 Task: Select the onSingleOr DoubleHash option in the path including workspace header completions.
Action: Mouse moved to (13, 459)
Screenshot: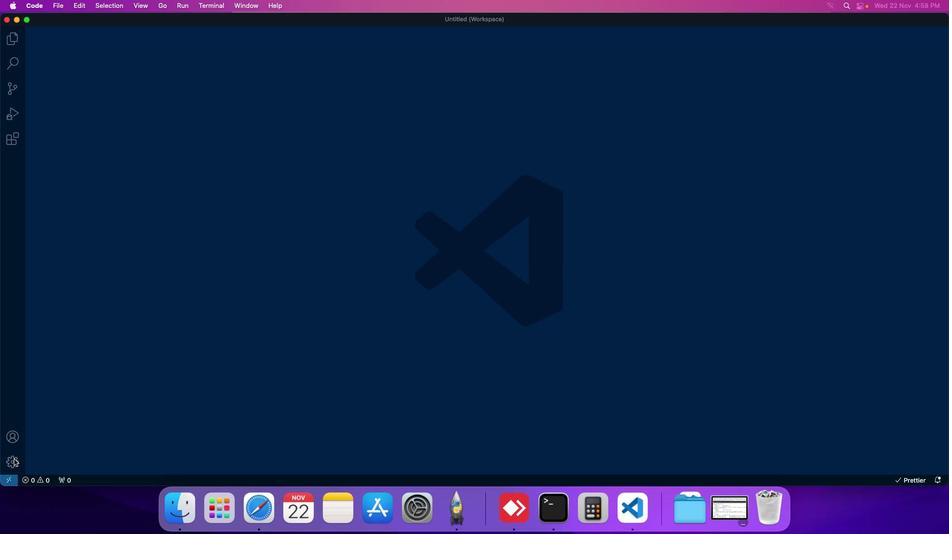 
Action: Mouse pressed left at (13, 459)
Screenshot: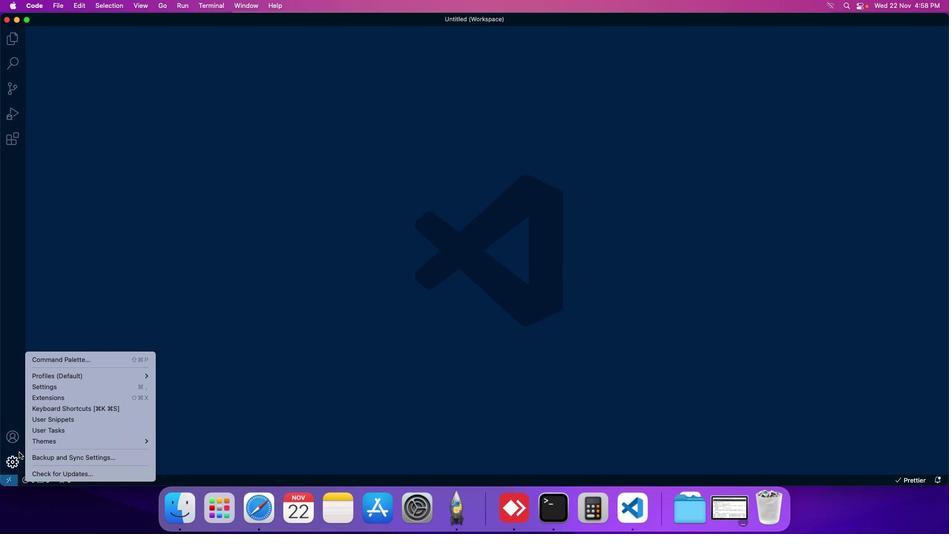 
Action: Mouse moved to (56, 388)
Screenshot: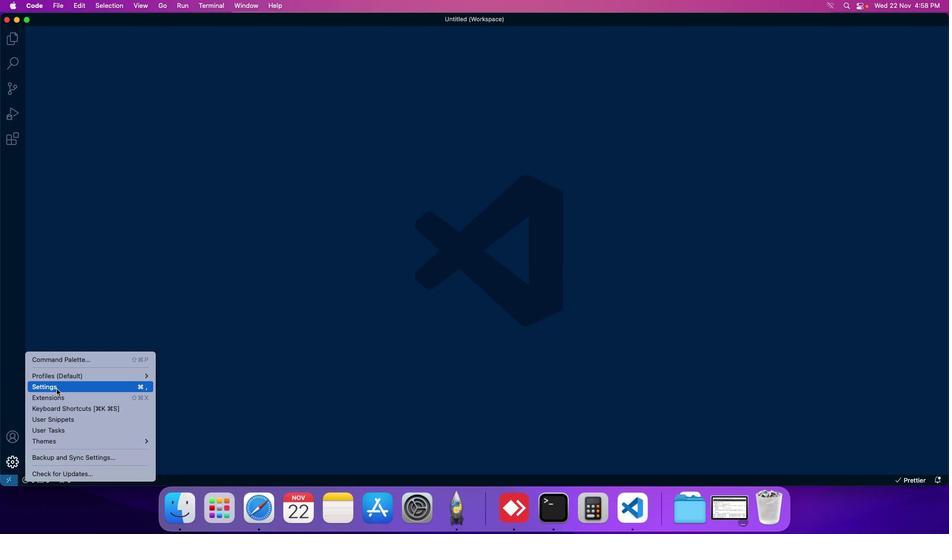 
Action: Mouse pressed left at (56, 388)
Screenshot: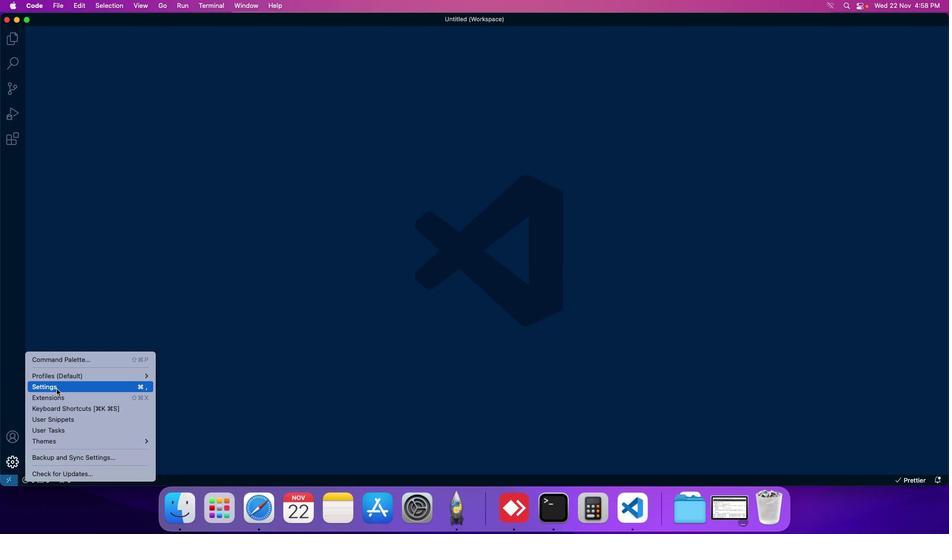 
Action: Mouse moved to (229, 81)
Screenshot: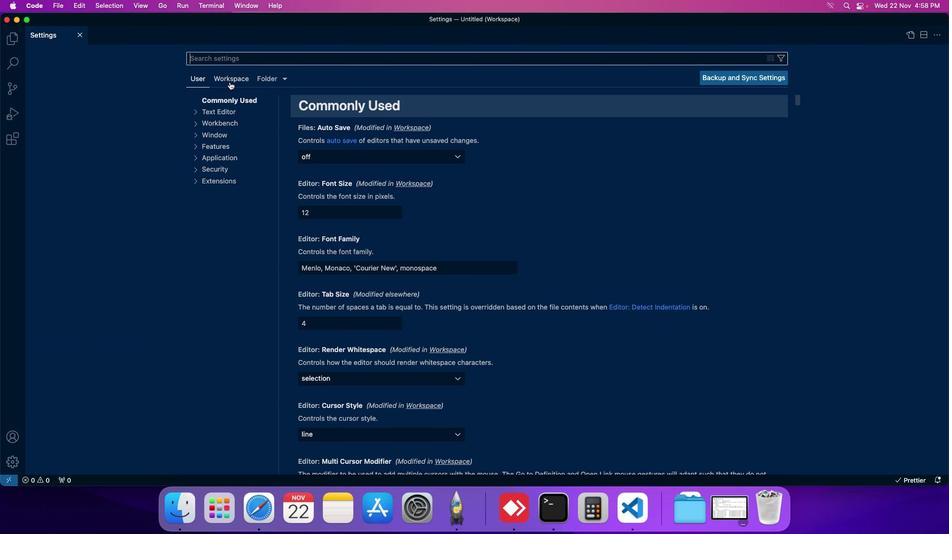 
Action: Mouse pressed left at (229, 81)
Screenshot: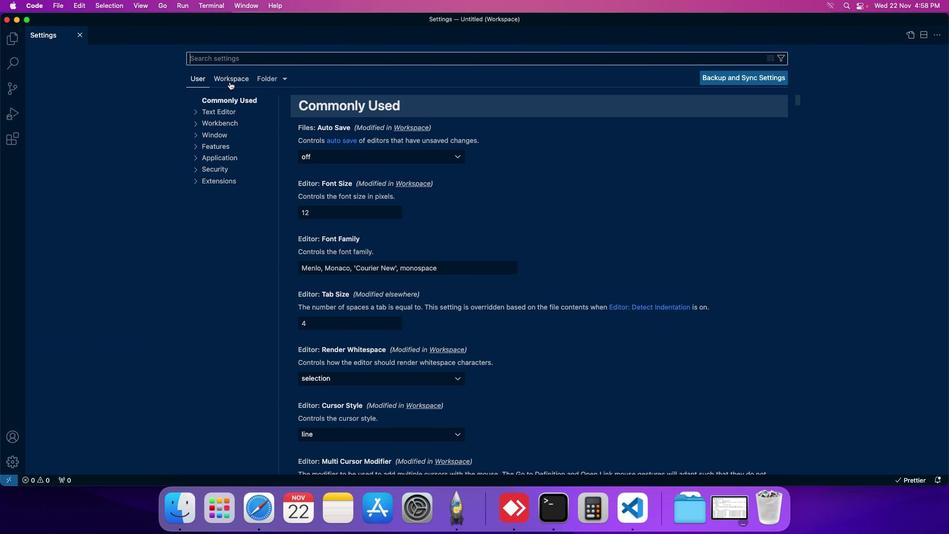 
Action: Mouse moved to (226, 166)
Screenshot: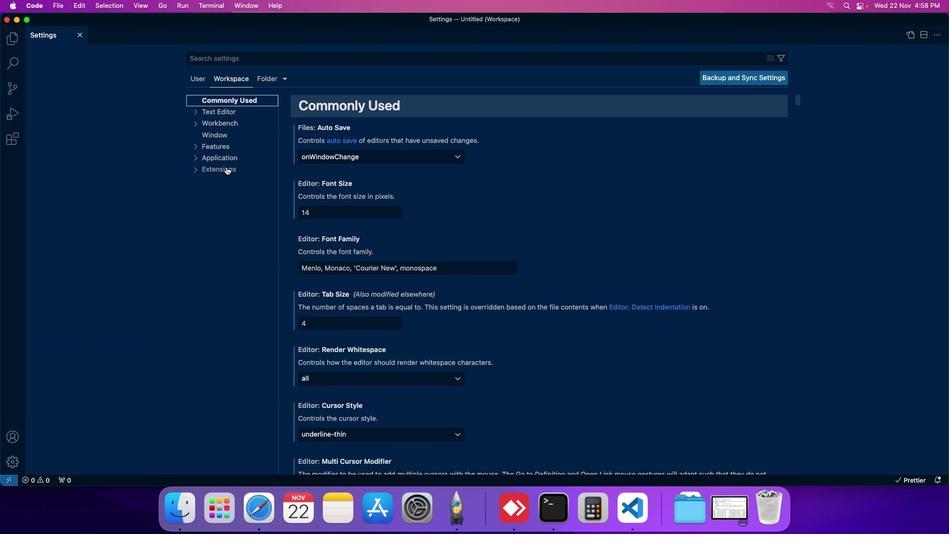 
Action: Mouse pressed left at (226, 166)
Screenshot: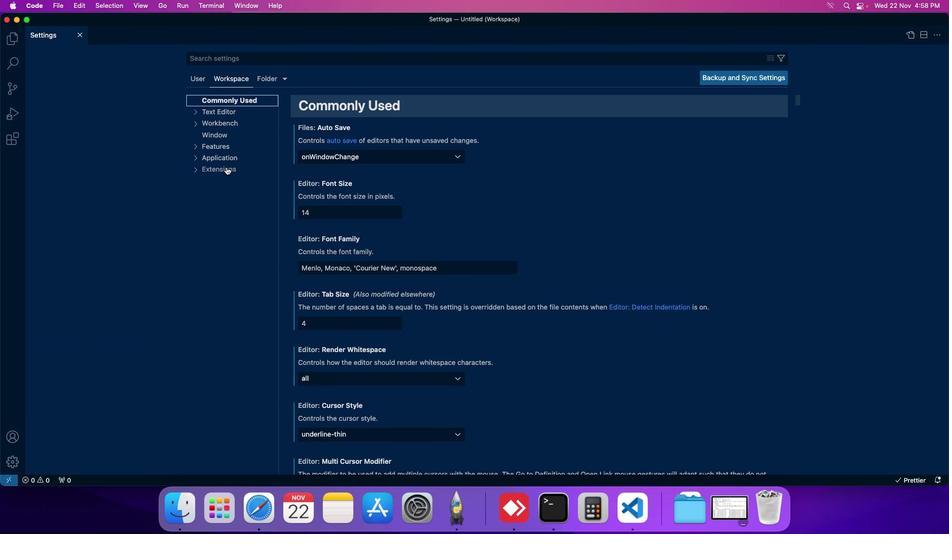 
Action: Mouse moved to (218, 279)
Screenshot: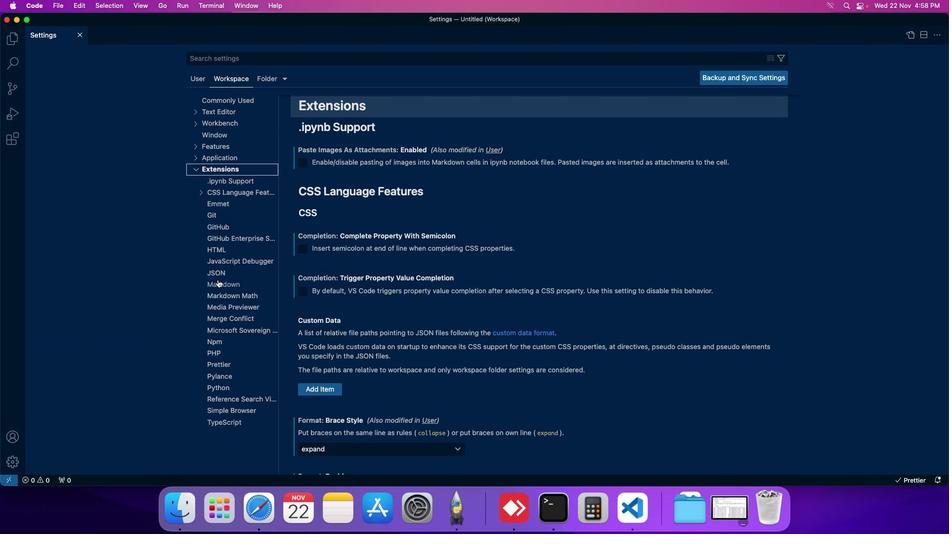 
Action: Mouse pressed left at (218, 279)
Screenshot: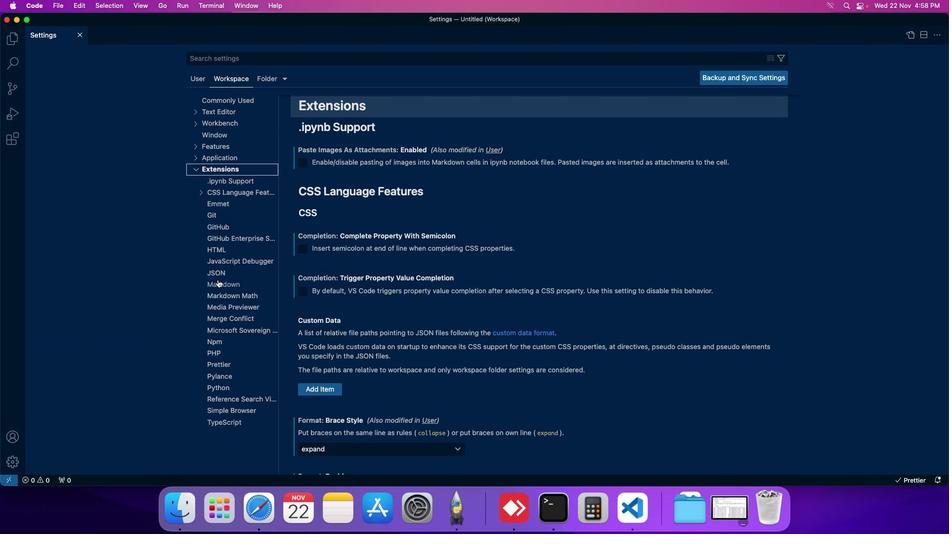 
Action: Mouse moved to (314, 296)
Screenshot: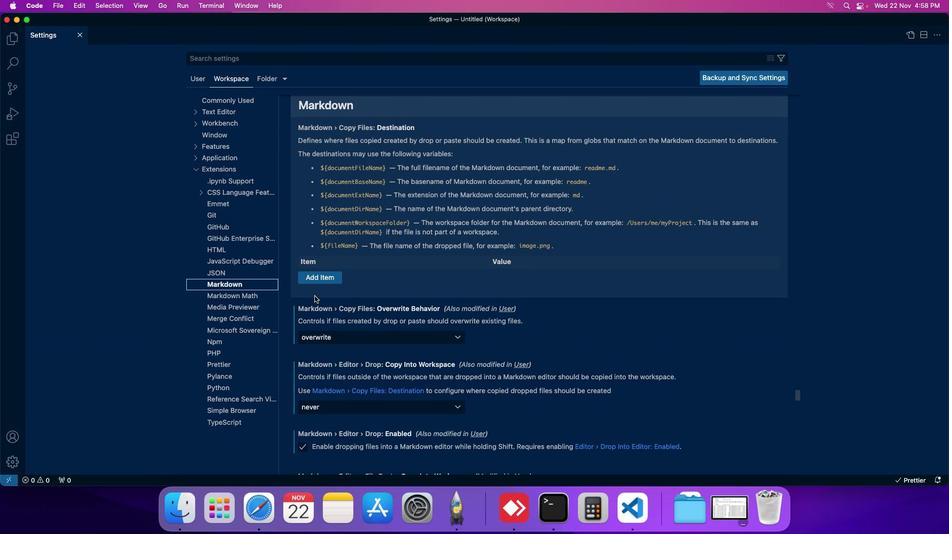 
Action: Mouse scrolled (314, 296) with delta (0, 0)
Screenshot: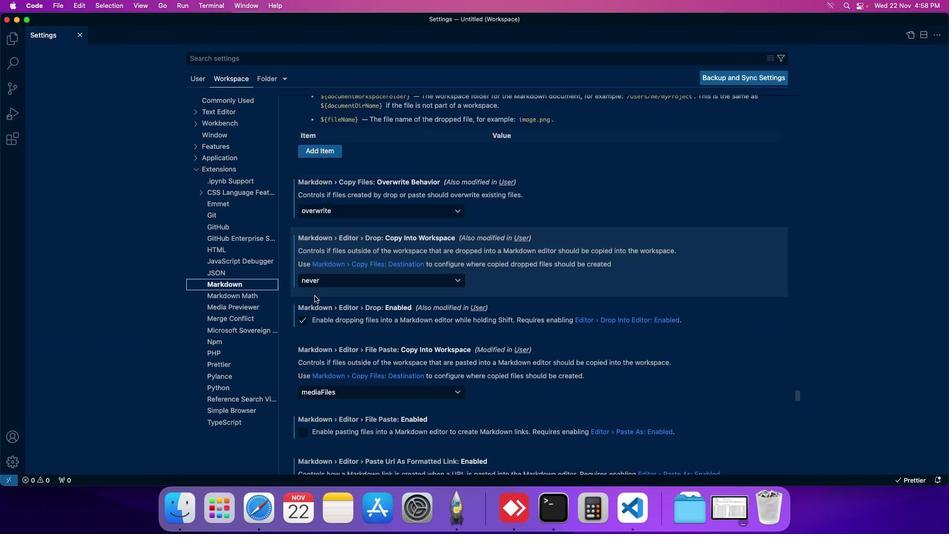 
Action: Mouse scrolled (314, 296) with delta (0, 0)
Screenshot: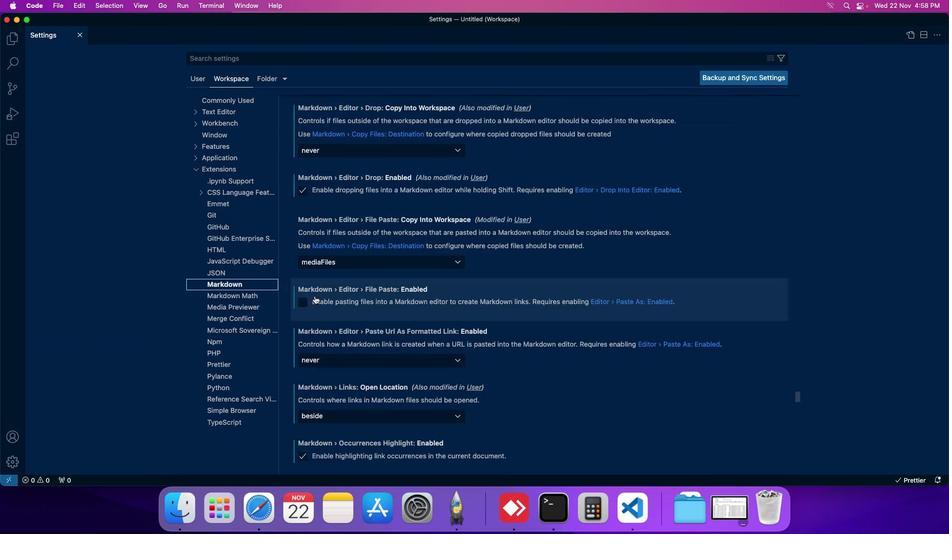 
Action: Mouse scrolled (314, 296) with delta (0, 0)
Screenshot: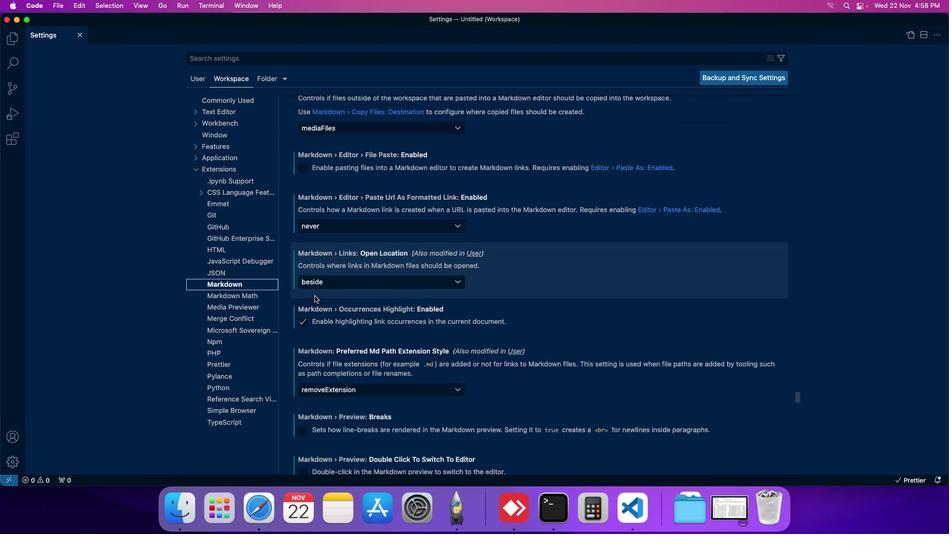 
Action: Mouse scrolled (314, 296) with delta (0, 0)
Screenshot: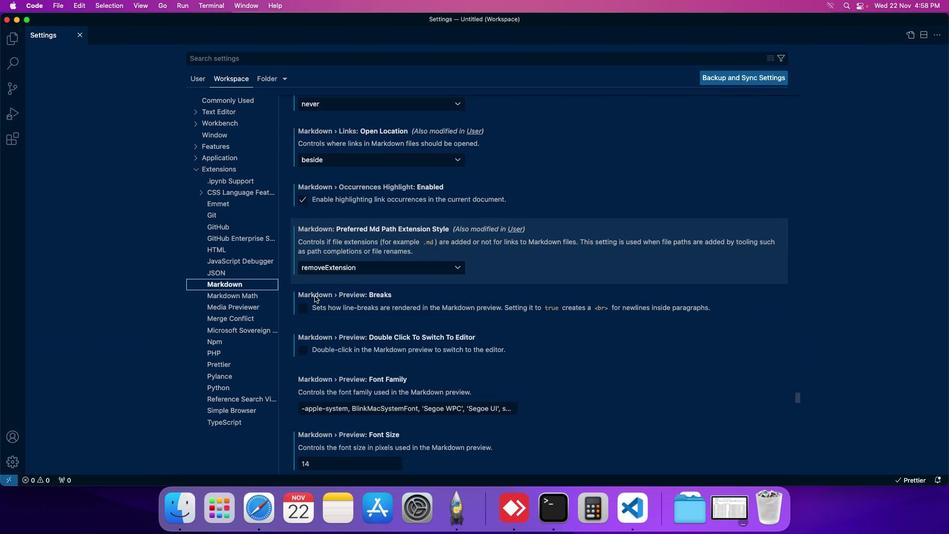 
Action: Mouse scrolled (314, 296) with delta (0, 0)
Screenshot: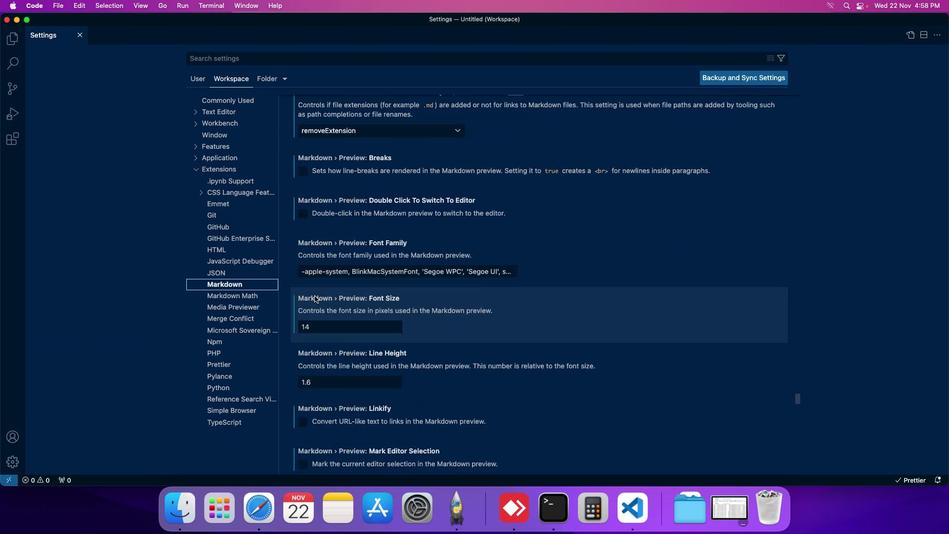 
Action: Mouse scrolled (314, 296) with delta (0, 0)
Screenshot: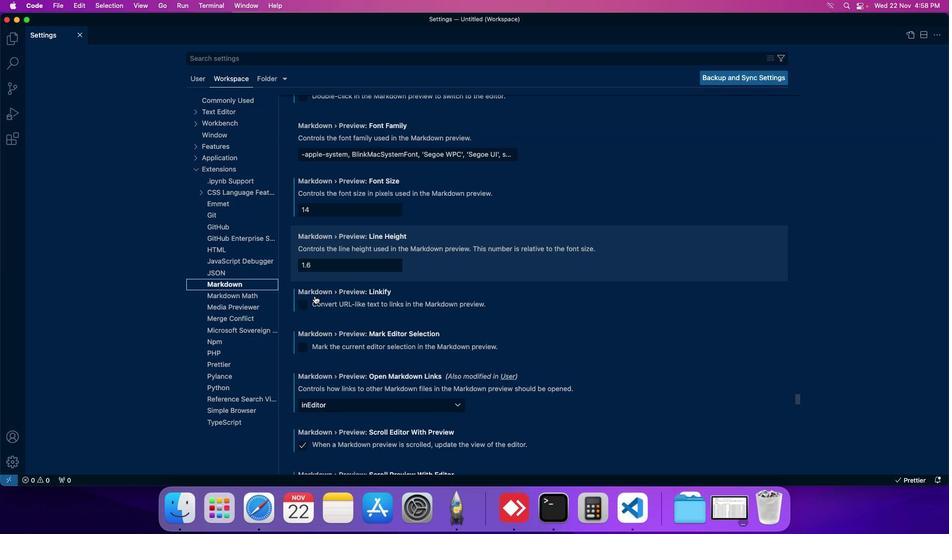 
Action: Mouse scrolled (314, 296) with delta (0, 0)
Screenshot: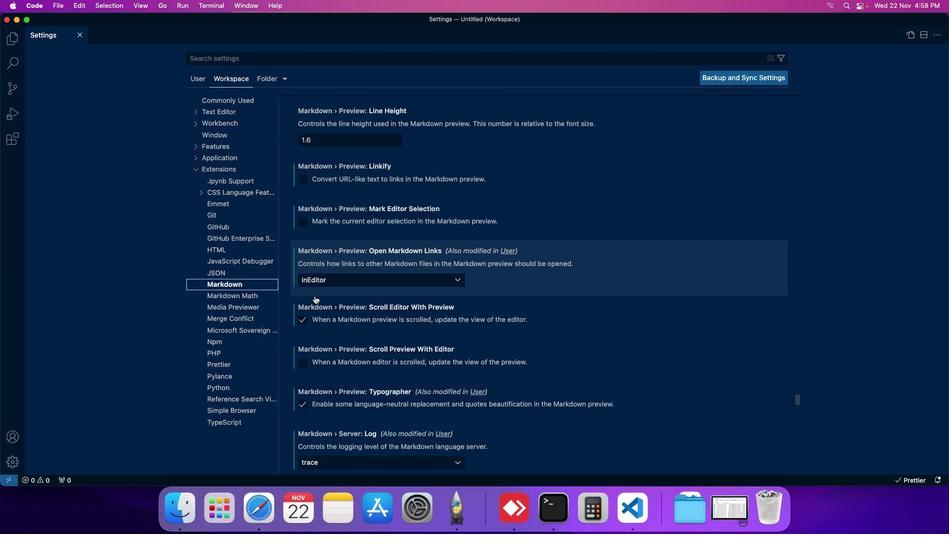 
Action: Mouse scrolled (314, 296) with delta (0, 0)
Screenshot: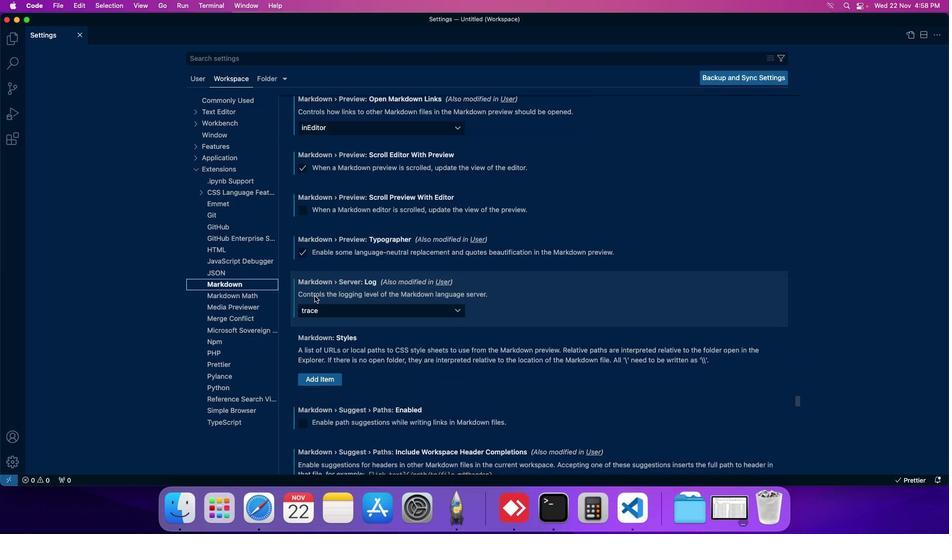 
Action: Mouse scrolled (314, 296) with delta (0, 0)
Screenshot: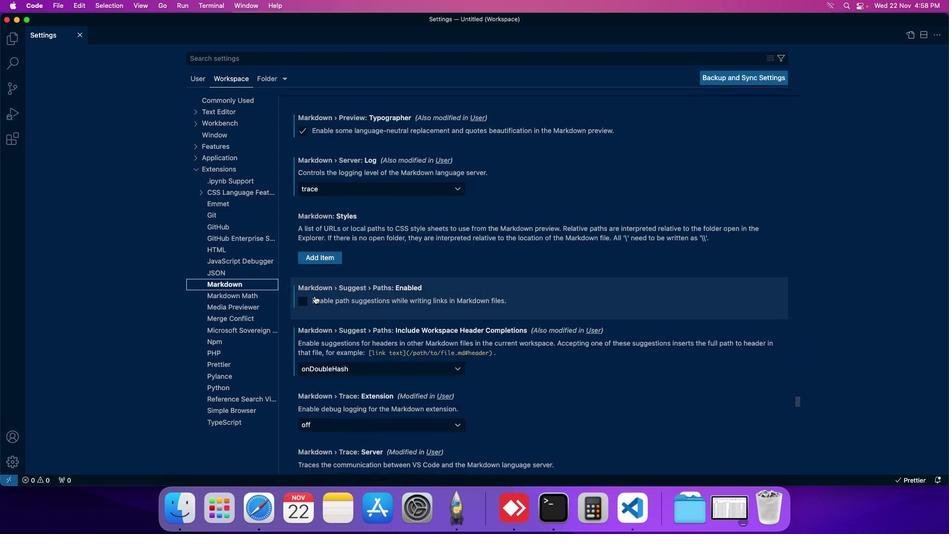 
Action: Mouse scrolled (314, 296) with delta (0, 0)
Screenshot: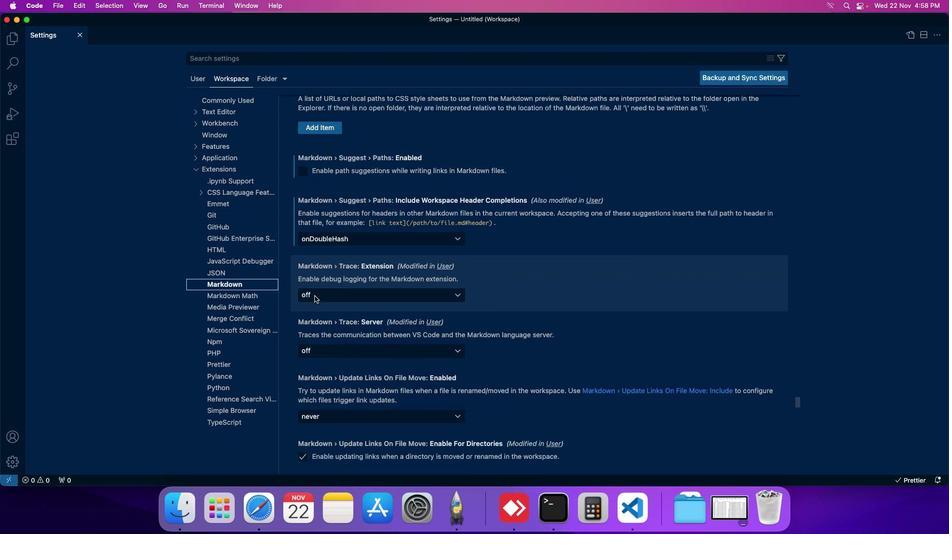 
Action: Mouse moved to (366, 232)
Screenshot: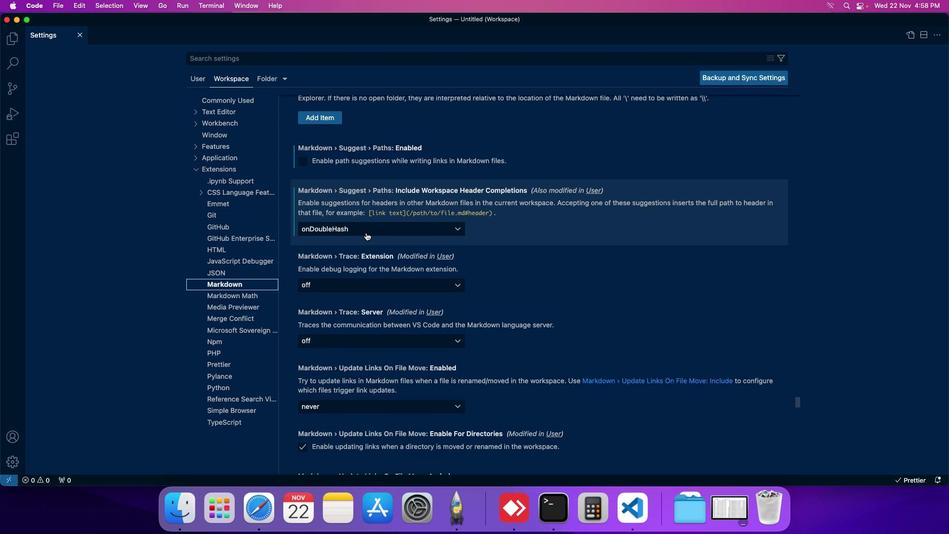 
Action: Mouse pressed left at (366, 232)
Screenshot: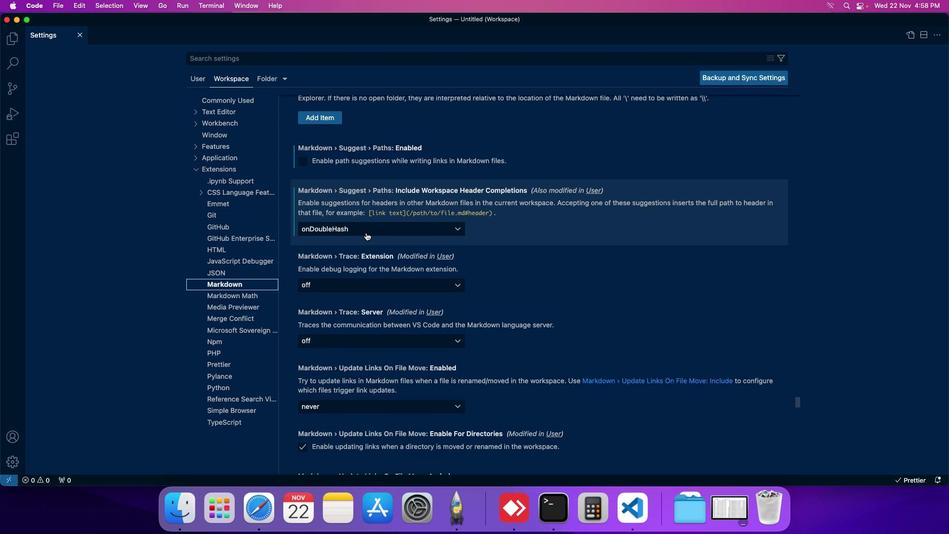 
Action: Mouse moved to (343, 261)
Screenshot: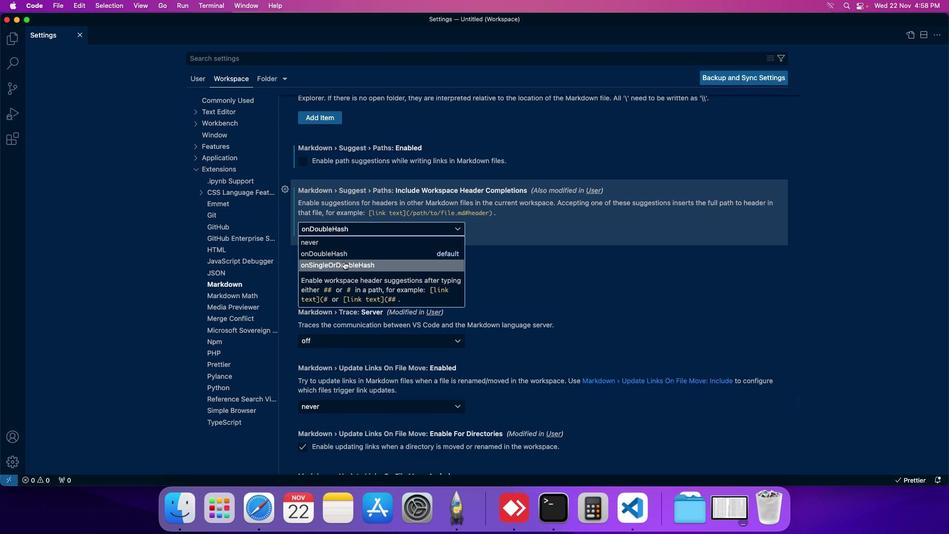 
Action: Mouse pressed left at (343, 261)
Screenshot: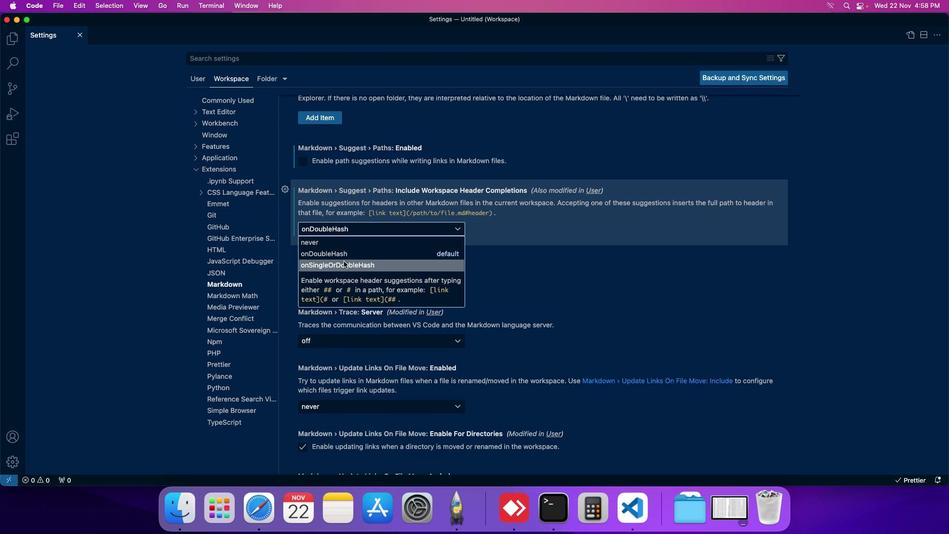 
Action: Mouse moved to (361, 231)
Screenshot: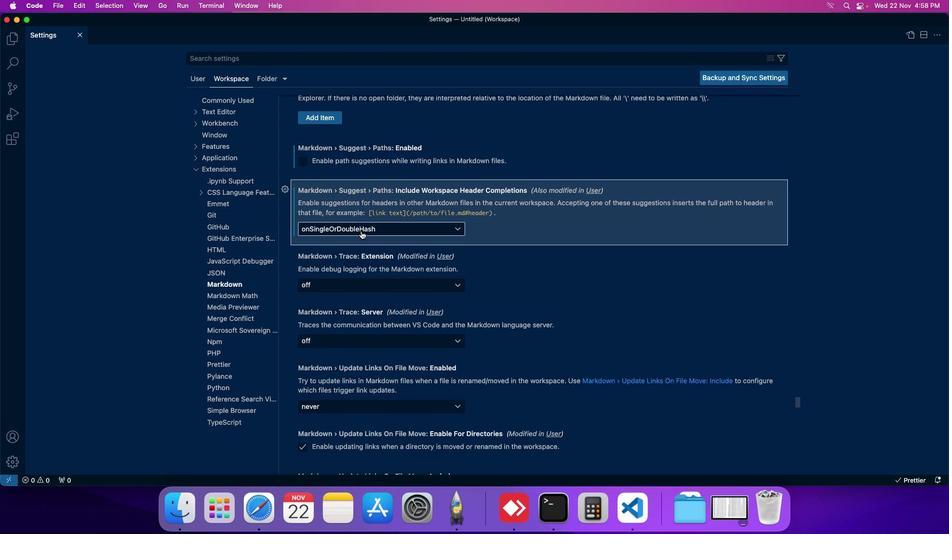 
